 Task: Adjust your GitHub organization's member invitation settings.
Action: Mouse moved to (861, 52)
Screenshot: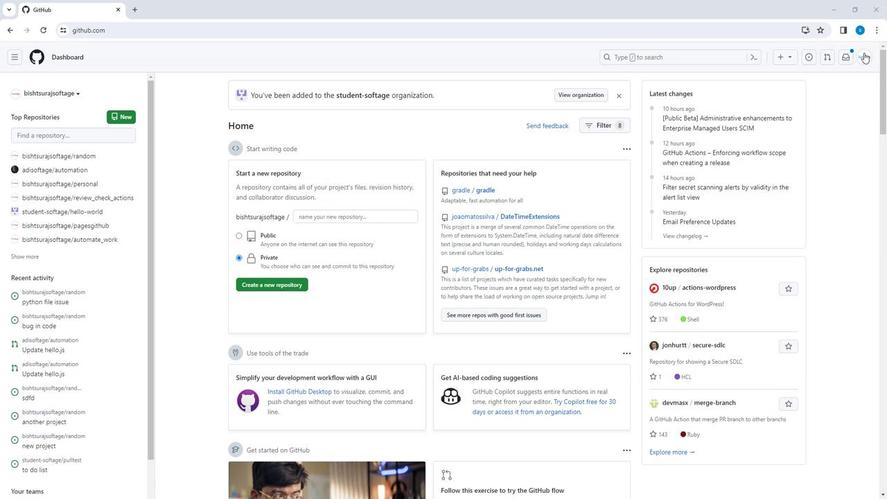 
Action: Mouse pressed left at (861, 52)
Screenshot: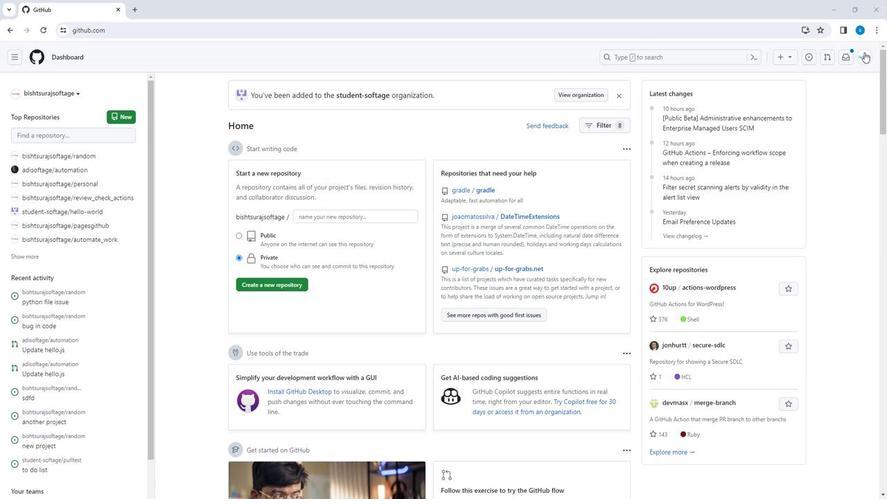 
Action: Mouse moved to (788, 153)
Screenshot: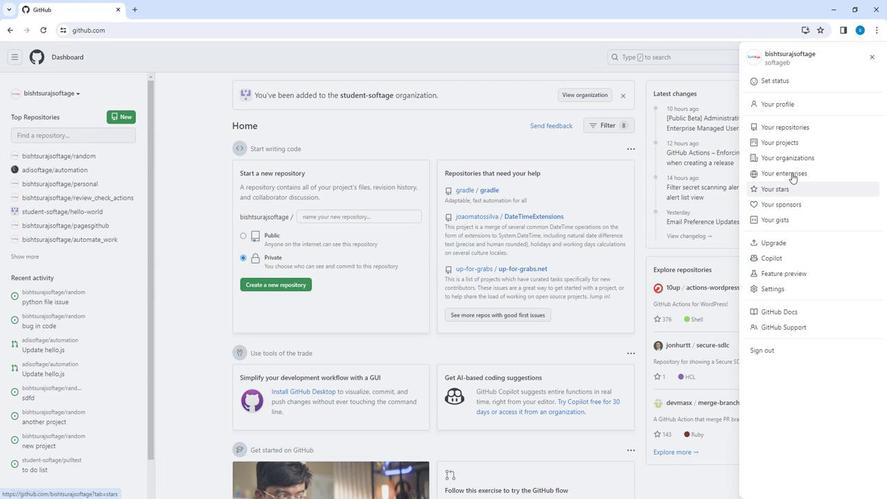 
Action: Mouse pressed left at (788, 153)
Screenshot: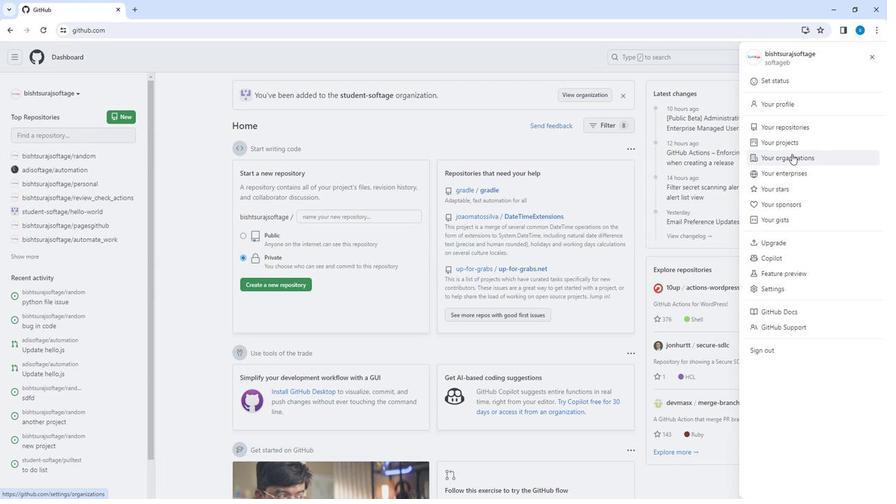 
Action: Mouse moved to (672, 154)
Screenshot: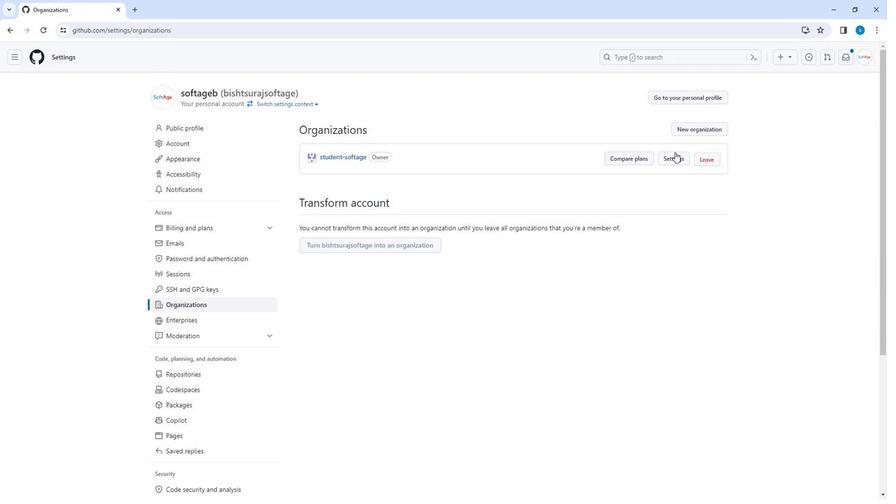 
Action: Mouse pressed left at (672, 154)
Screenshot: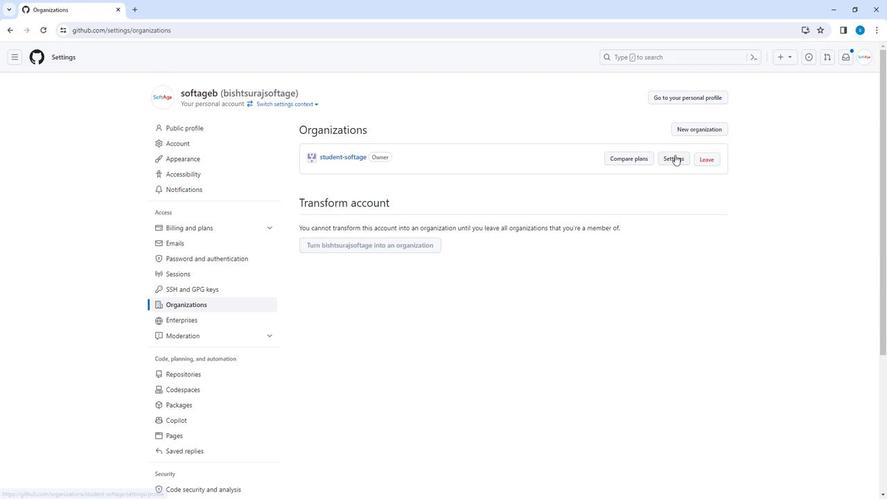 
Action: Mouse moved to (217, 212)
Screenshot: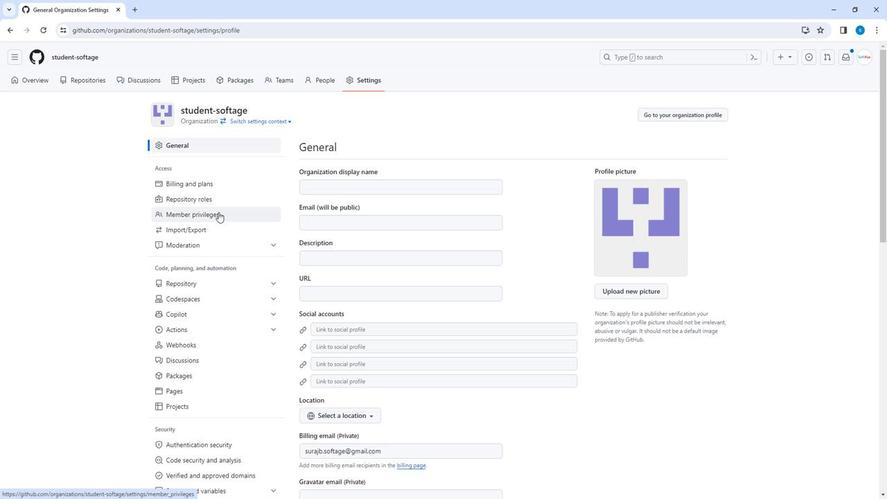 
Action: Mouse pressed left at (217, 212)
Screenshot: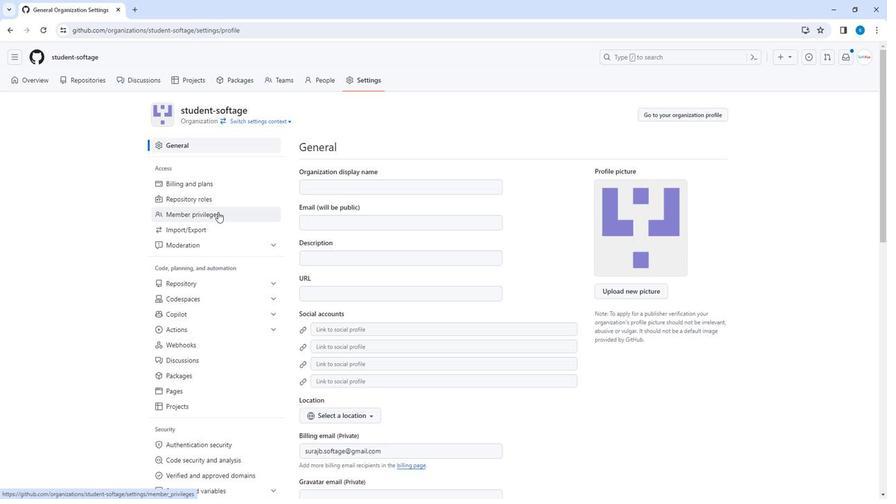 
Action: Mouse moved to (327, 229)
Screenshot: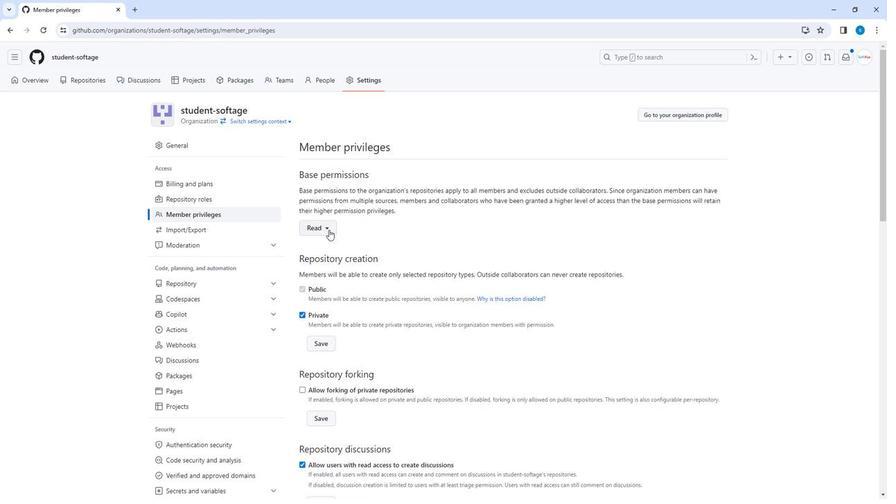 
Action: Mouse pressed left at (327, 229)
Screenshot: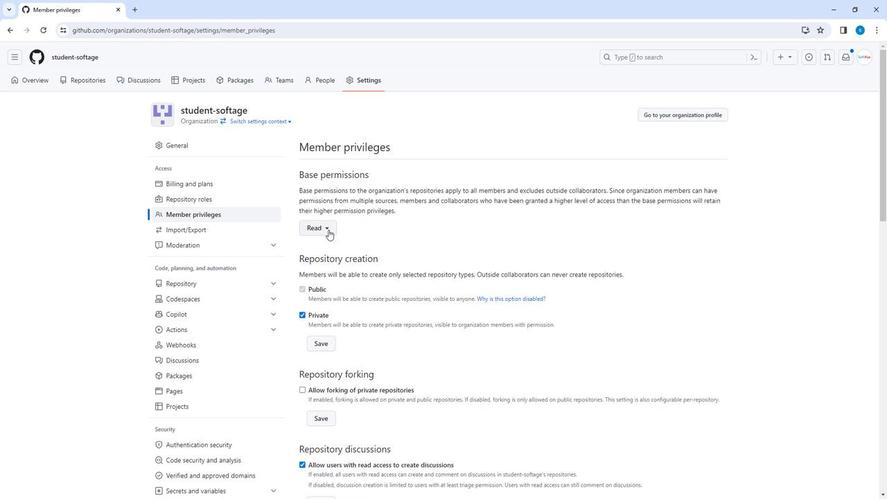 
Action: Mouse moved to (362, 370)
Screenshot: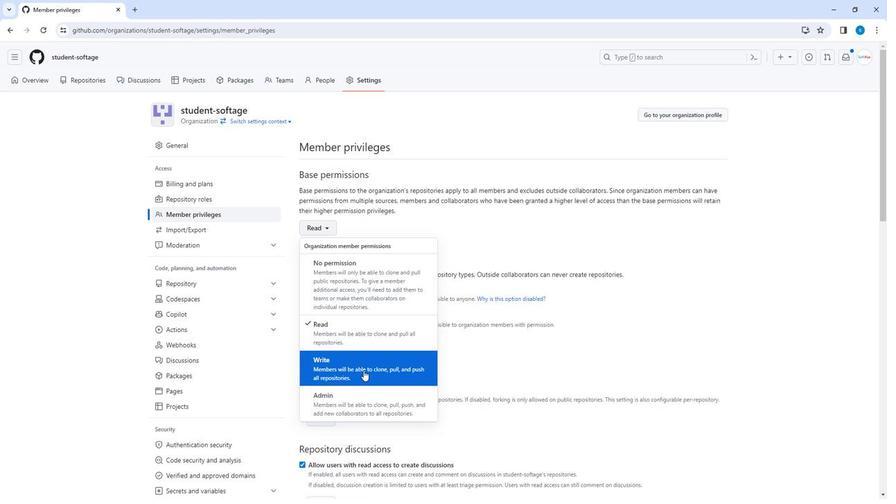 
Action: Mouse pressed left at (362, 370)
Screenshot: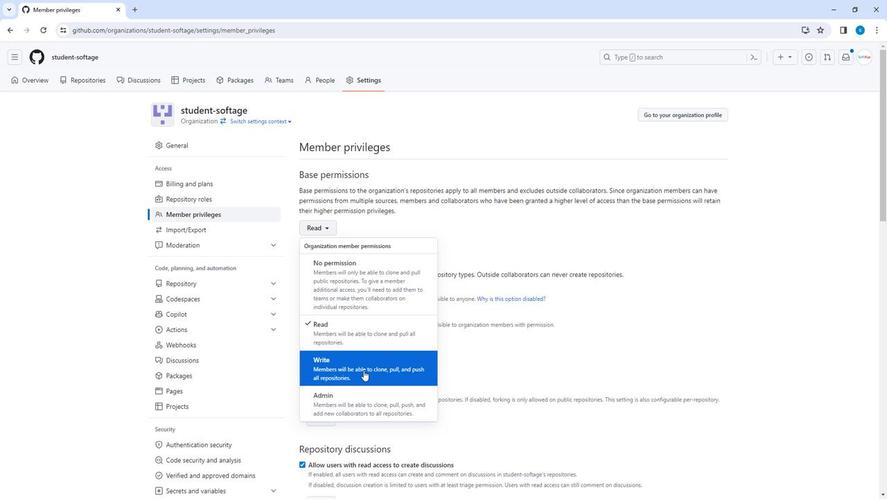
Action: Mouse moved to (455, 192)
Screenshot: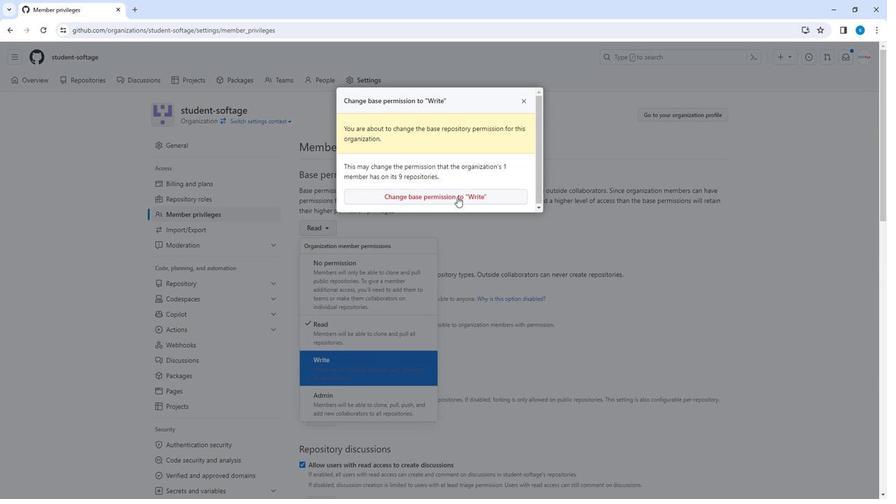
Action: Mouse pressed left at (455, 192)
Screenshot: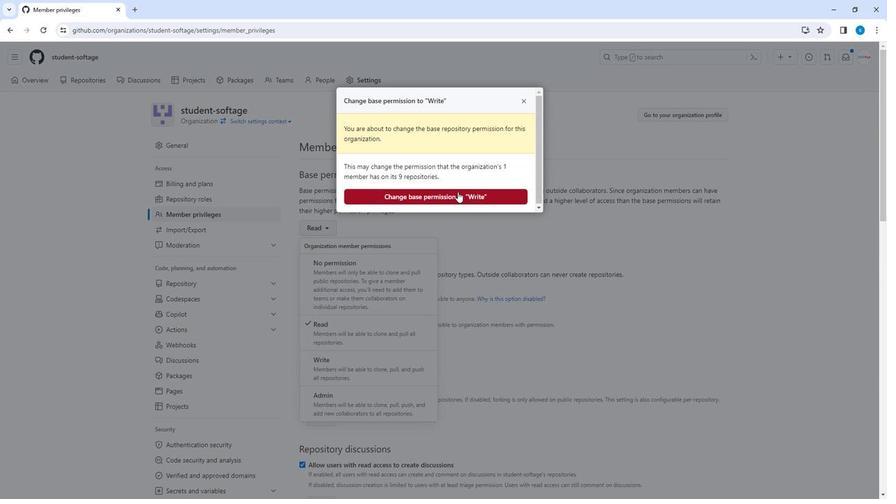 
Action: Mouse scrolled (455, 191) with delta (0, 0)
Screenshot: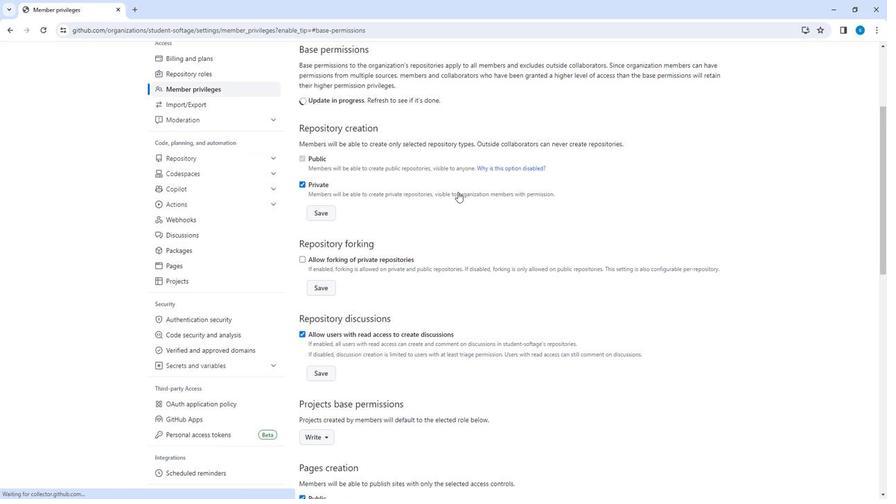 
Action: Mouse scrolled (455, 191) with delta (0, 0)
Screenshot: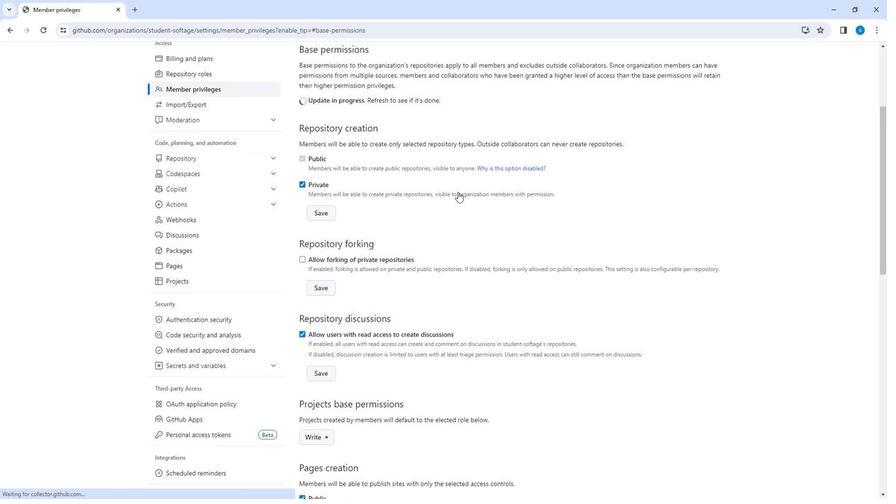 
Action: Mouse scrolled (455, 191) with delta (0, 0)
Screenshot: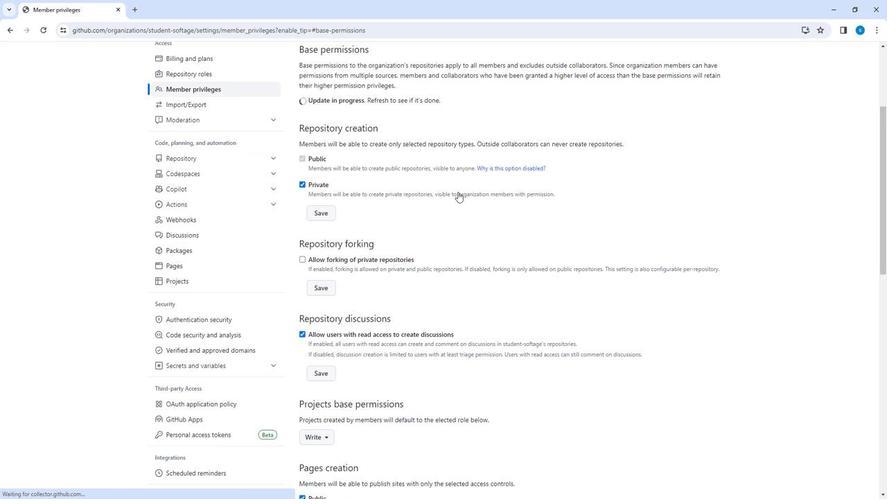 
Action: Mouse scrolled (455, 191) with delta (0, 0)
Screenshot: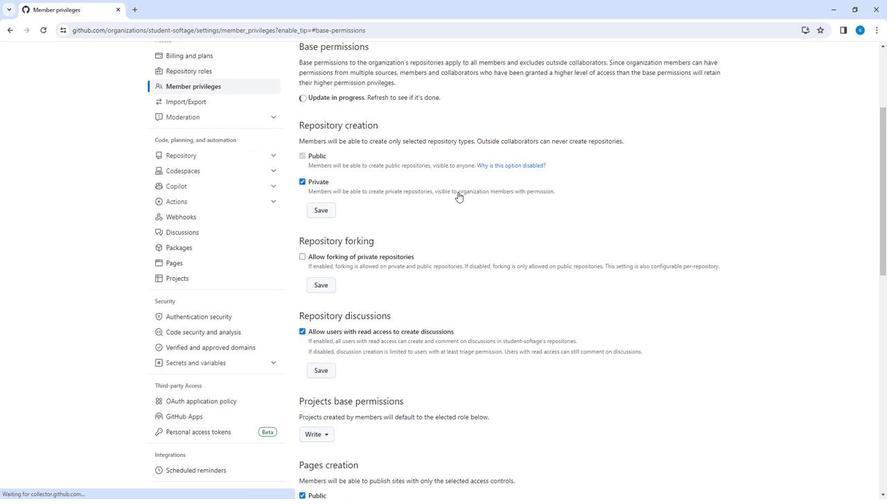 
Action: Mouse scrolled (455, 191) with delta (0, 0)
Screenshot: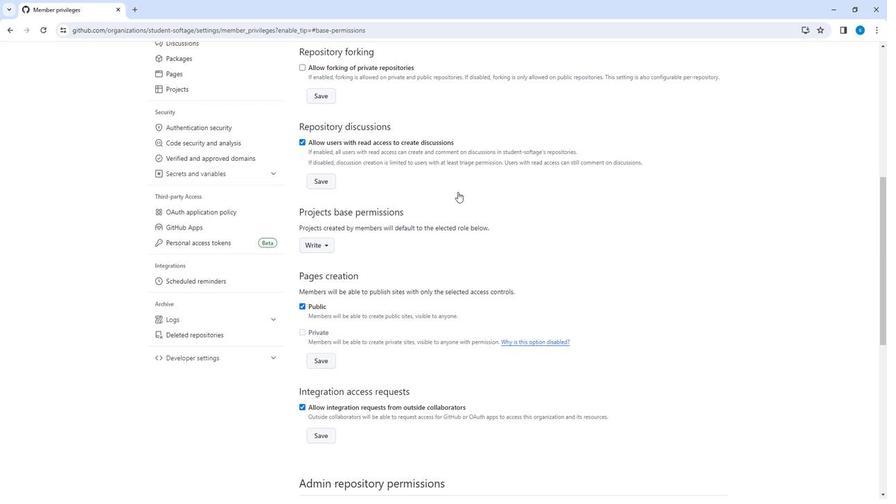 
Action: Mouse moved to (454, 192)
Screenshot: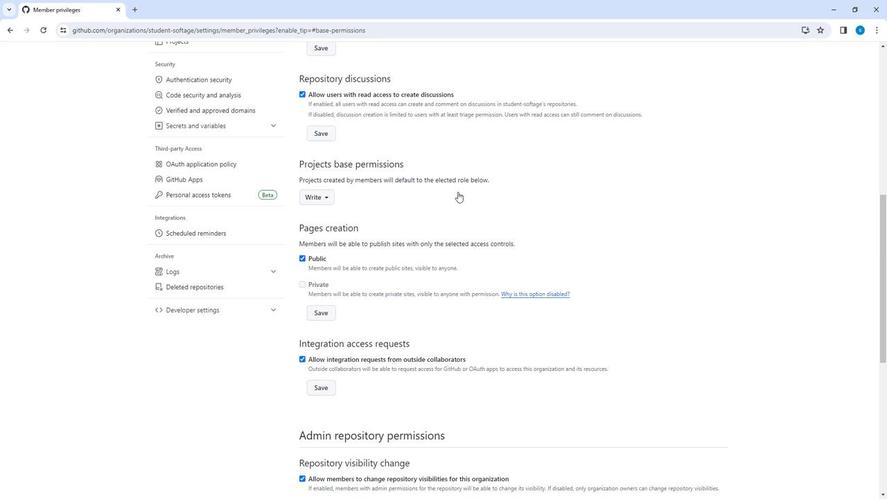 
Action: Mouse scrolled (454, 191) with delta (0, 0)
Screenshot: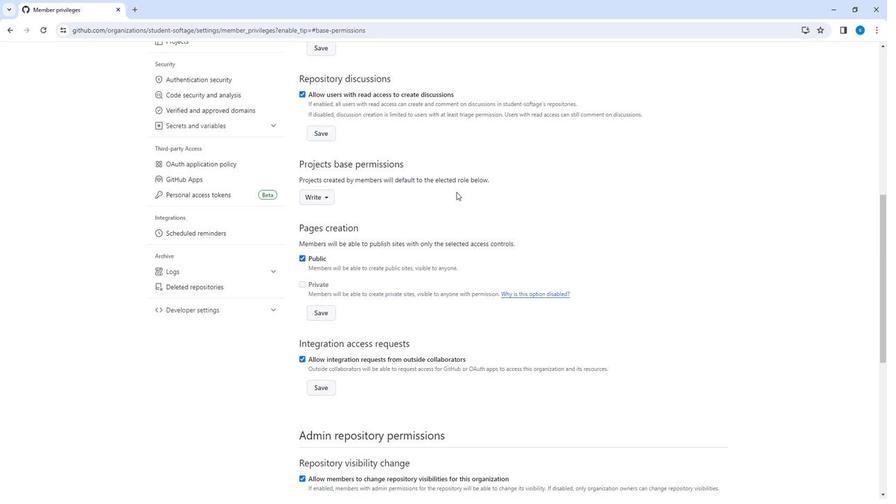 
Action: Mouse scrolled (454, 191) with delta (0, 0)
Screenshot: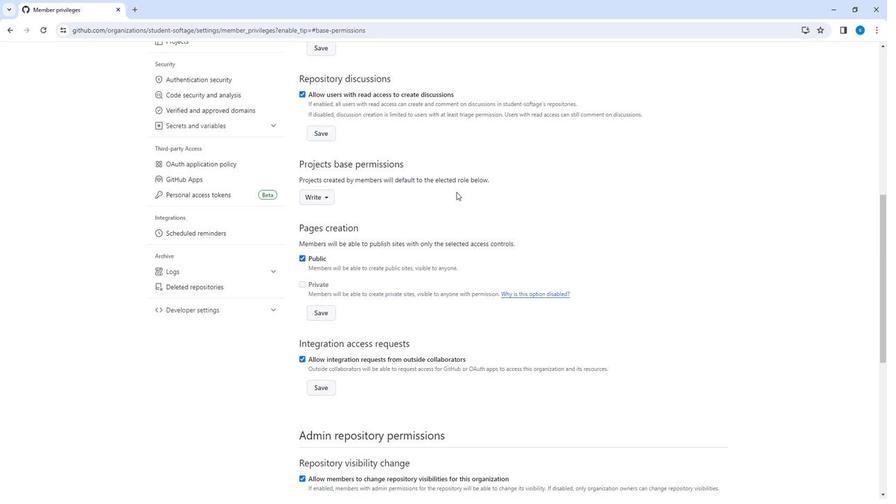 
Action: Mouse moved to (302, 160)
Screenshot: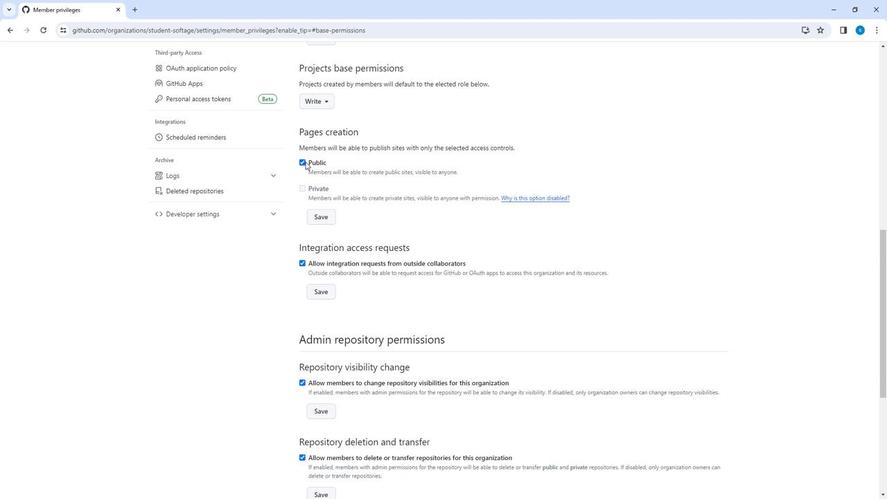 
Action: Mouse pressed left at (302, 160)
Screenshot: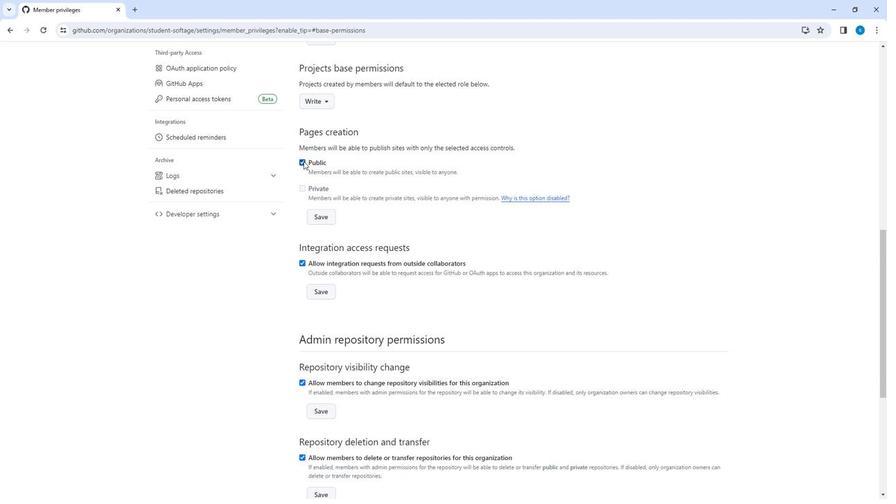
Action: Mouse moved to (301, 162)
Screenshot: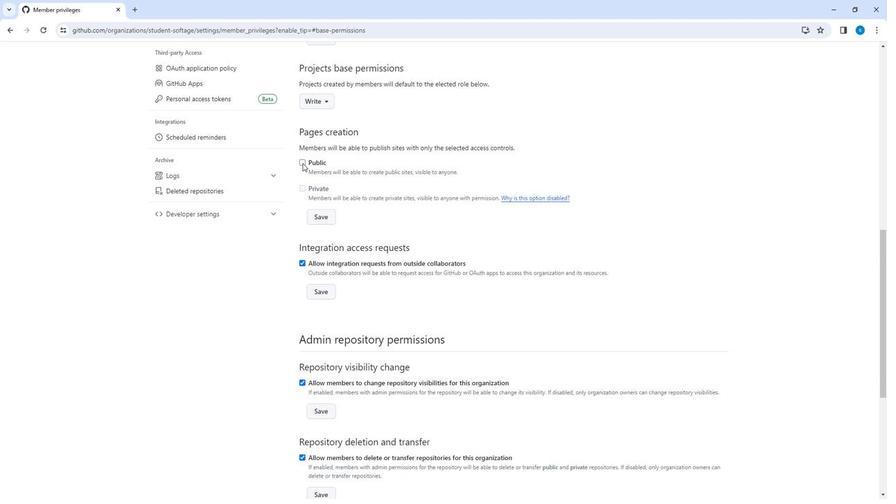 
Action: Mouse pressed left at (301, 162)
Screenshot: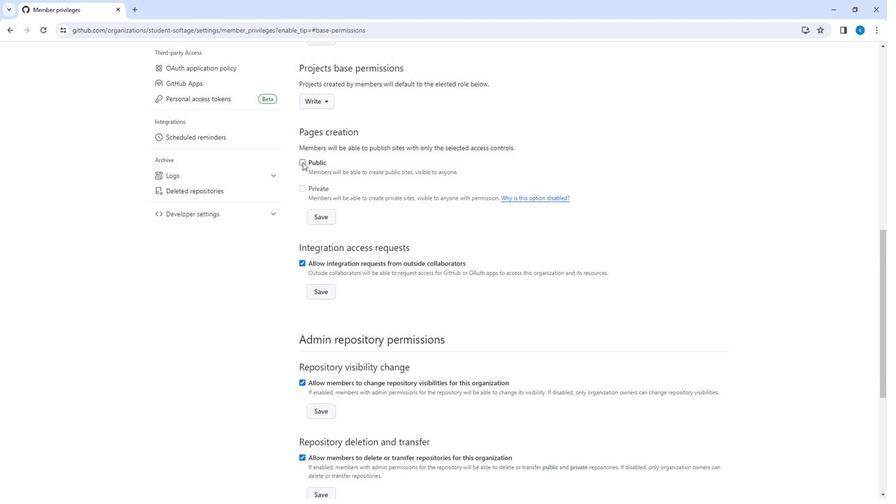 
Action: Mouse moved to (391, 262)
Screenshot: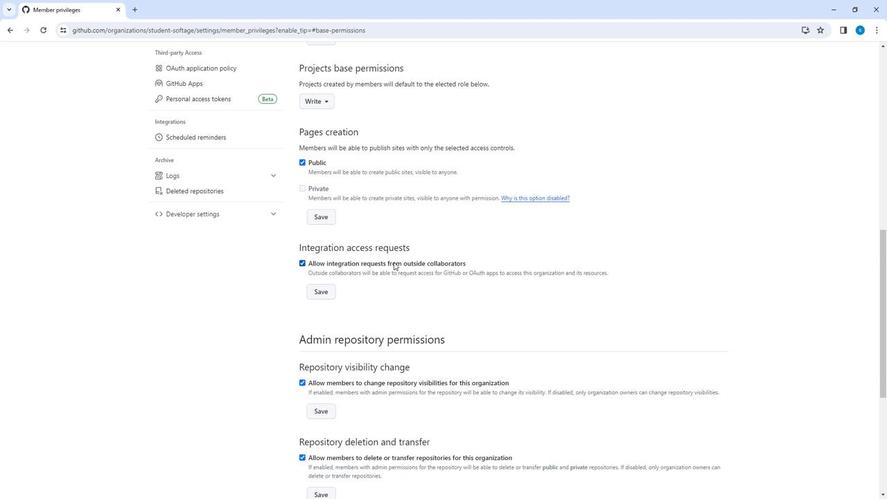 
Action: Mouse scrolled (391, 261) with delta (0, 0)
Screenshot: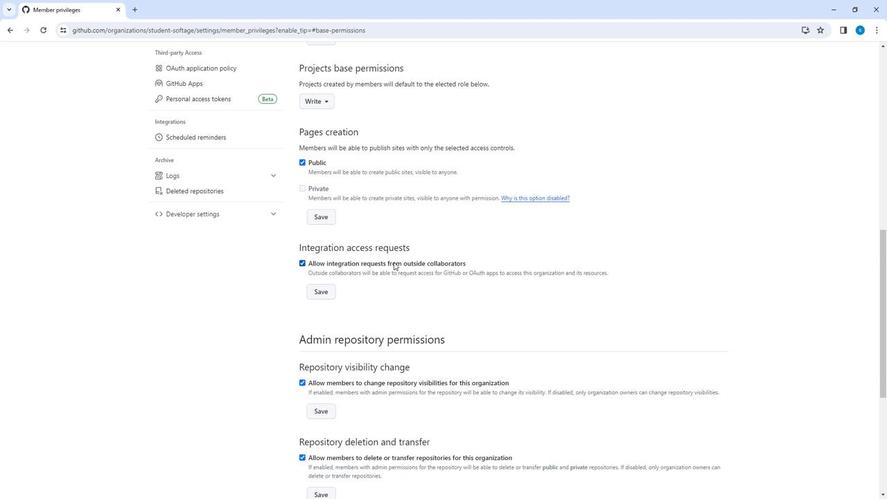 
Action: Mouse scrolled (391, 261) with delta (0, 0)
Screenshot: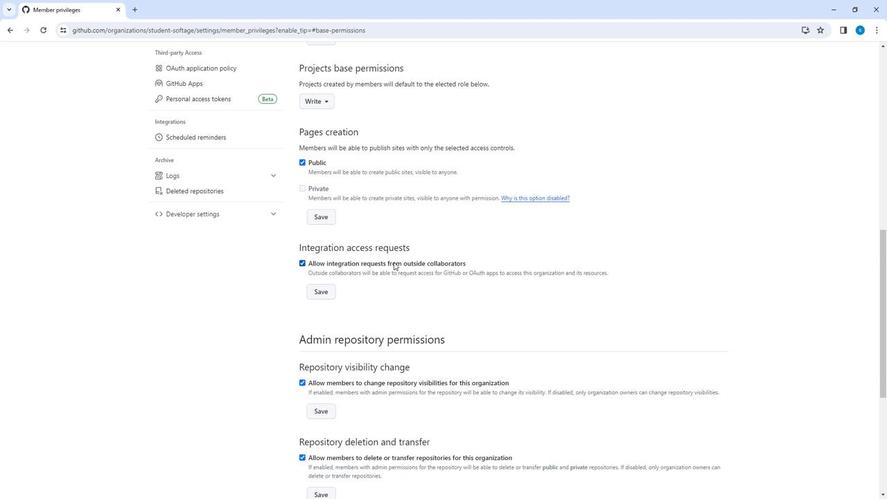 
Action: Mouse scrolled (391, 261) with delta (0, 0)
Screenshot: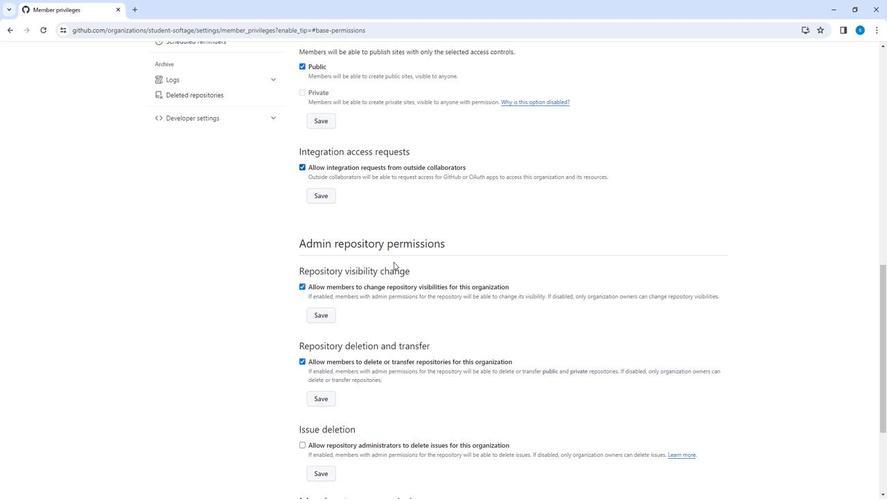 
Action: Mouse scrolled (391, 261) with delta (0, 0)
Screenshot: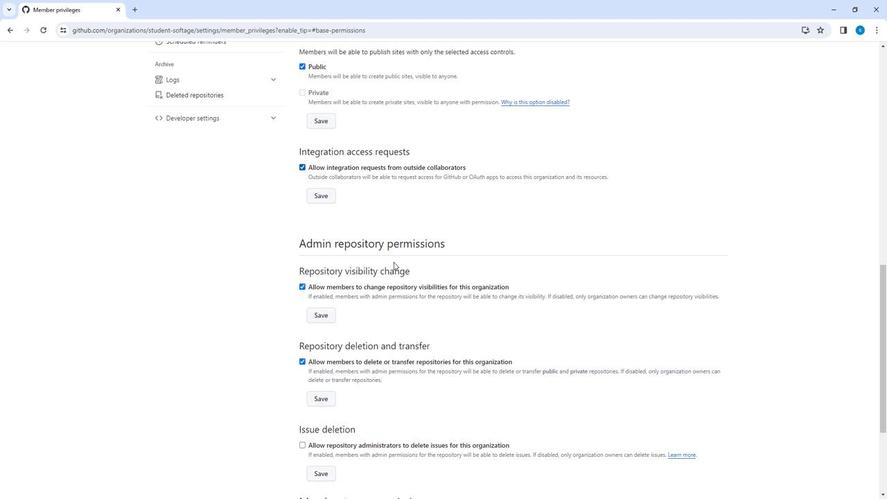 
Action: Mouse scrolled (391, 261) with delta (0, 0)
Screenshot: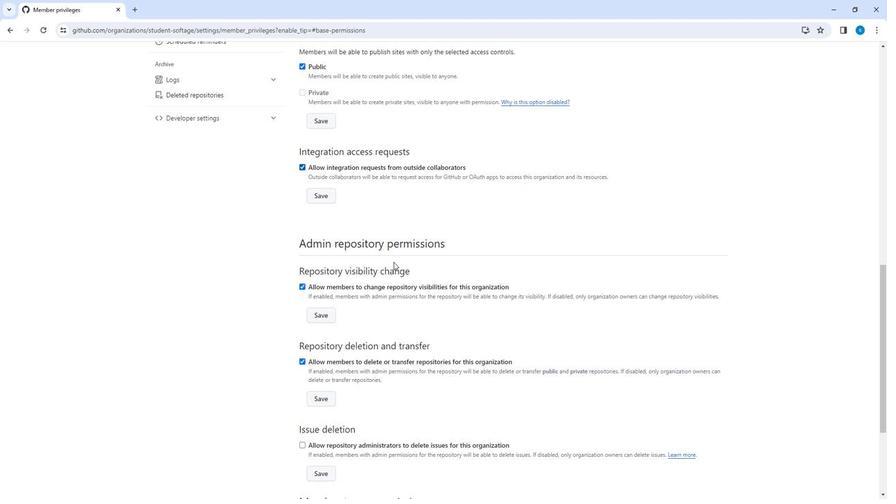 
Action: Mouse scrolled (391, 261) with delta (0, 0)
Screenshot: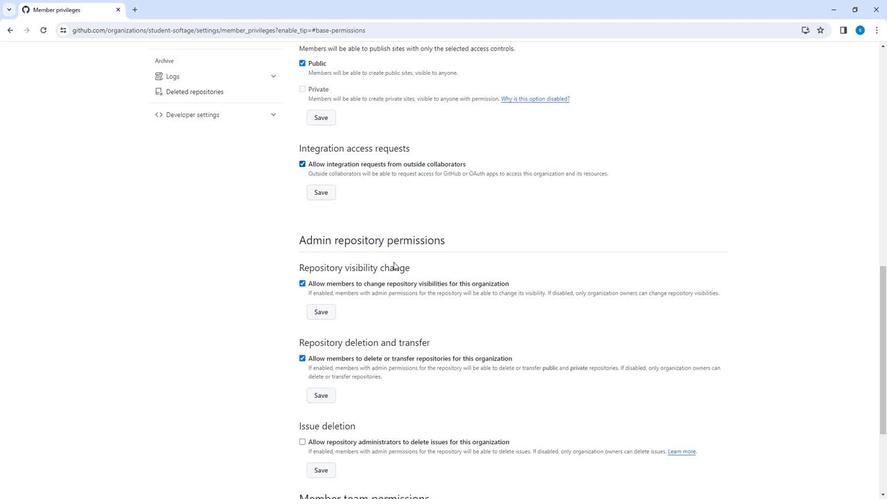 
Action: Mouse moved to (301, 287)
Screenshot: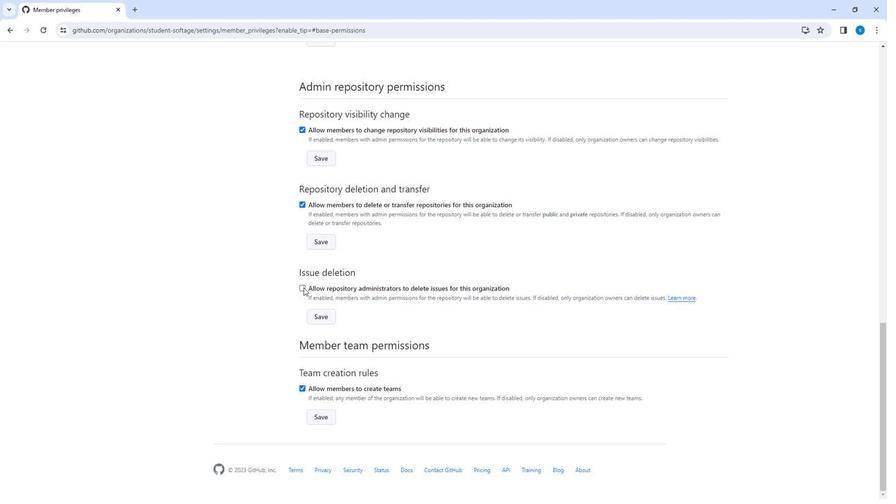 
Action: Mouse pressed left at (301, 287)
Screenshot: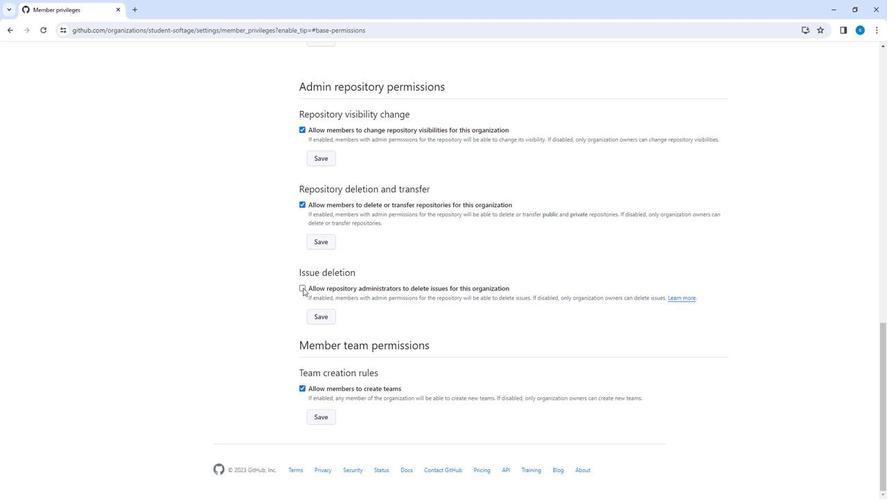 
Action: Mouse moved to (362, 317)
Screenshot: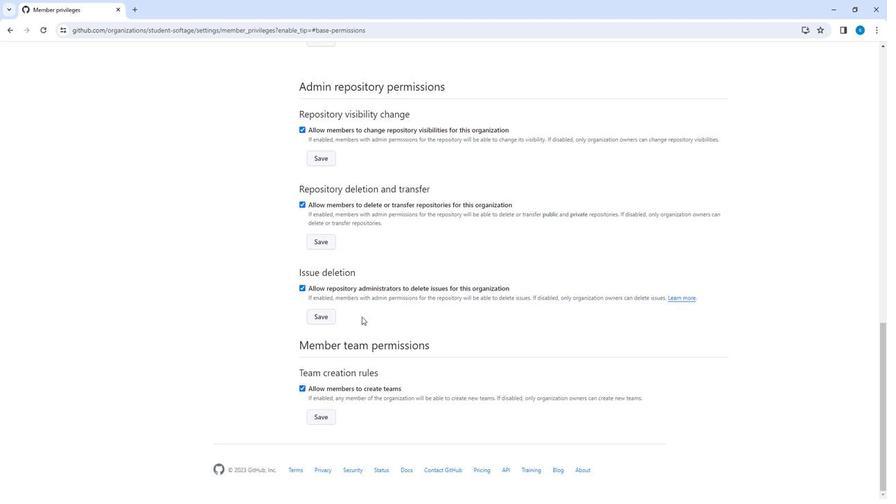 
Action: Mouse scrolled (362, 316) with delta (0, 0)
Screenshot: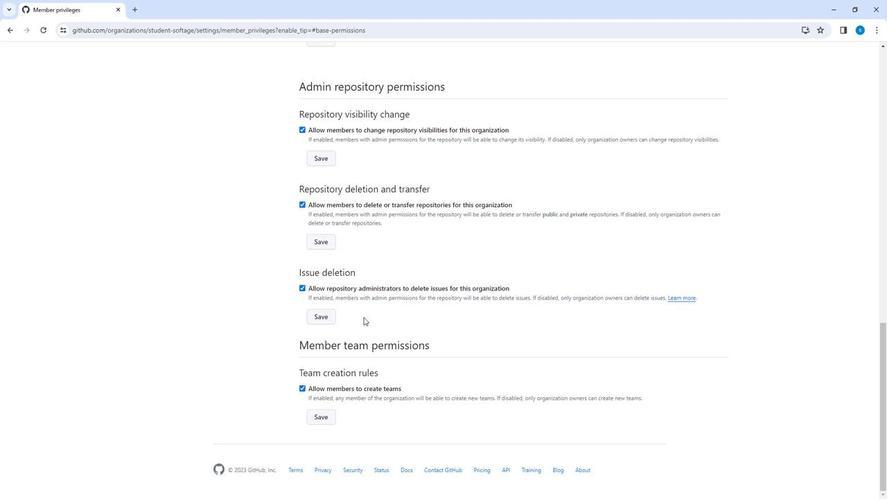 
Action: Mouse scrolled (362, 316) with delta (0, 0)
Screenshot: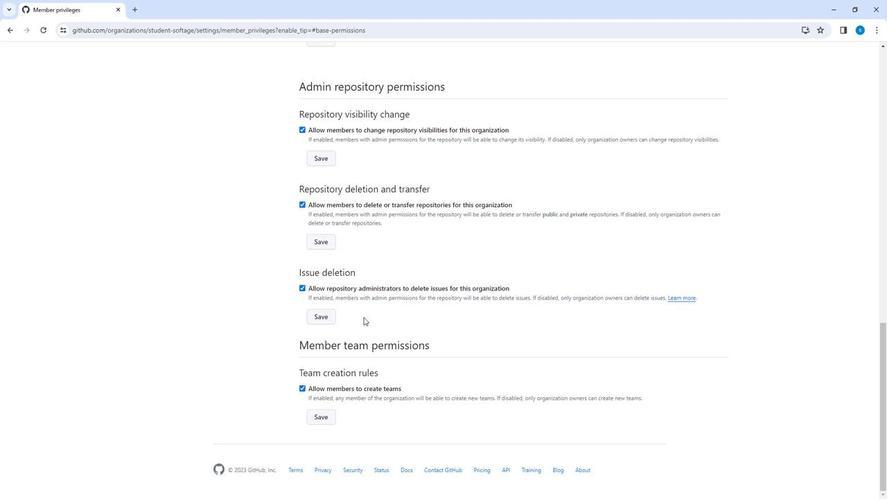 
Action: Mouse moved to (319, 312)
Screenshot: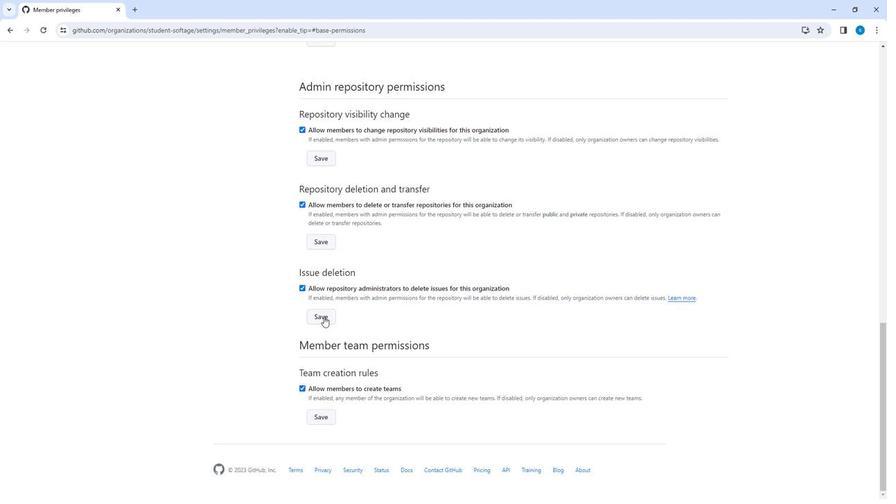
Action: Mouse pressed left at (319, 312)
Screenshot: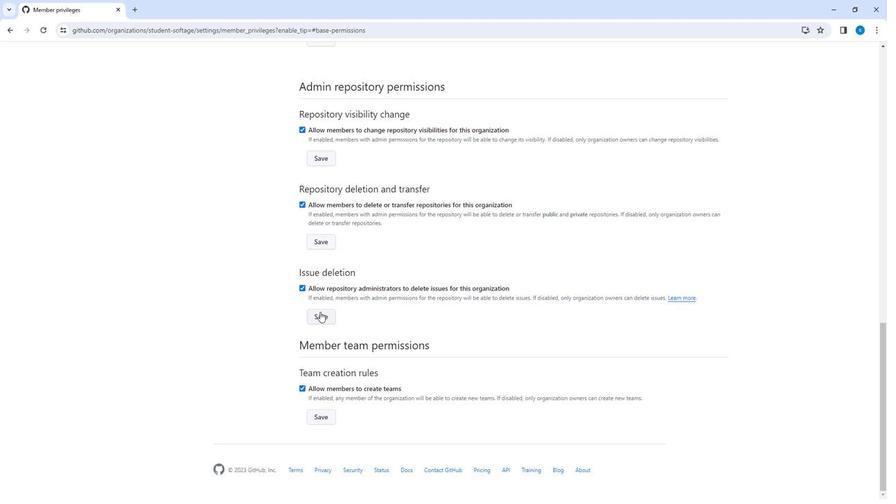 
Action: Mouse moved to (486, 305)
Screenshot: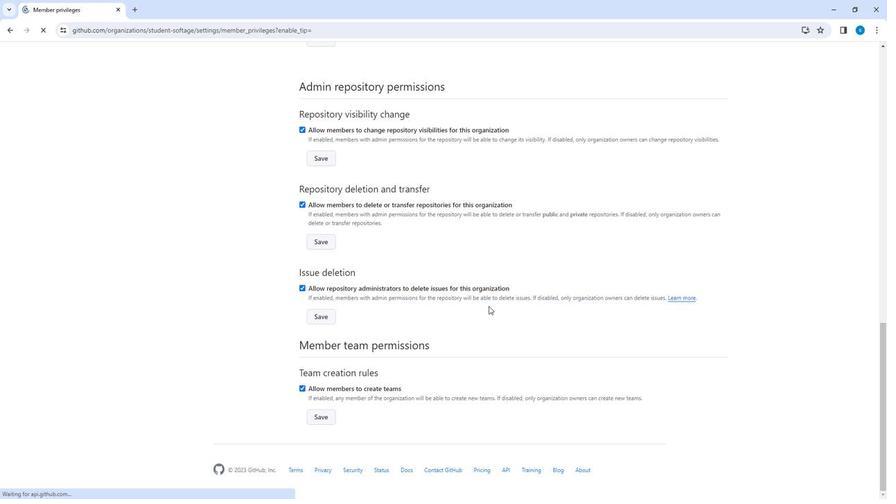 
